 Task: Add the task  Create a new online booking system for a conference center to the section Dash Decathlon in the project AgileRescue and add a Due Date to the respective task as 2023/08/03
Action: Mouse moved to (62, 76)
Screenshot: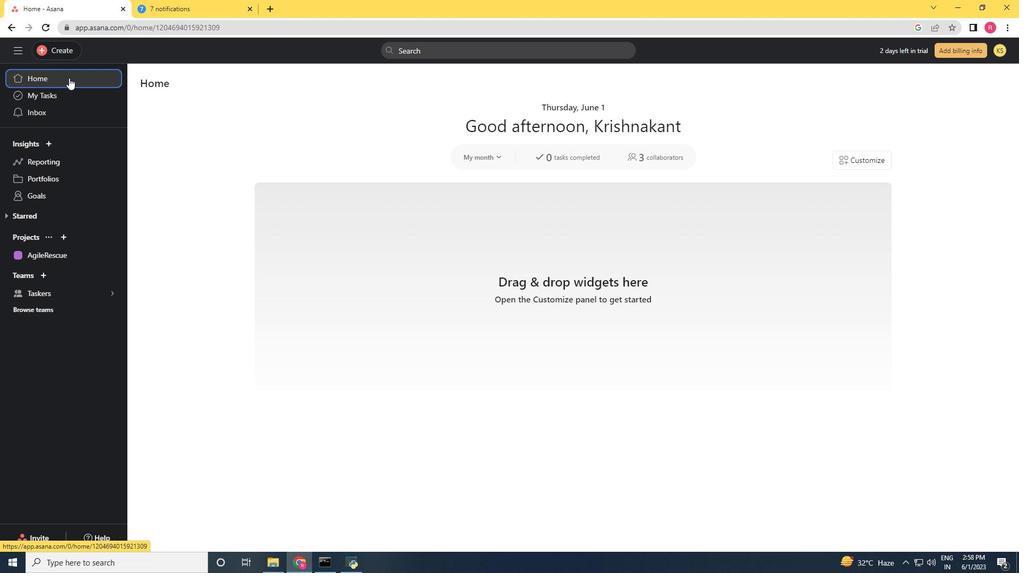 
Action: Mouse scrolled (62, 77) with delta (0, 0)
Screenshot: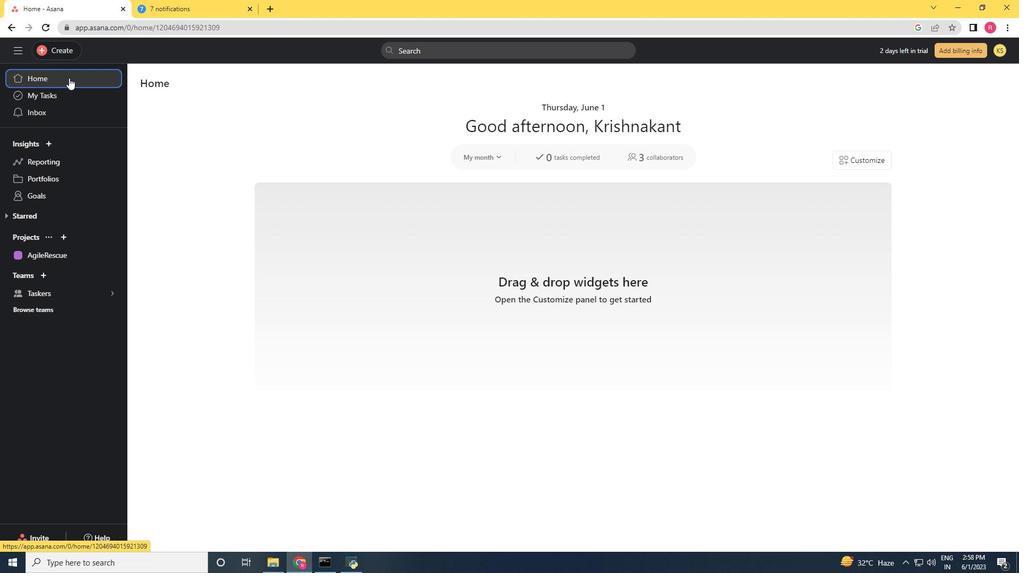 
Action: Mouse moved to (62, 252)
Screenshot: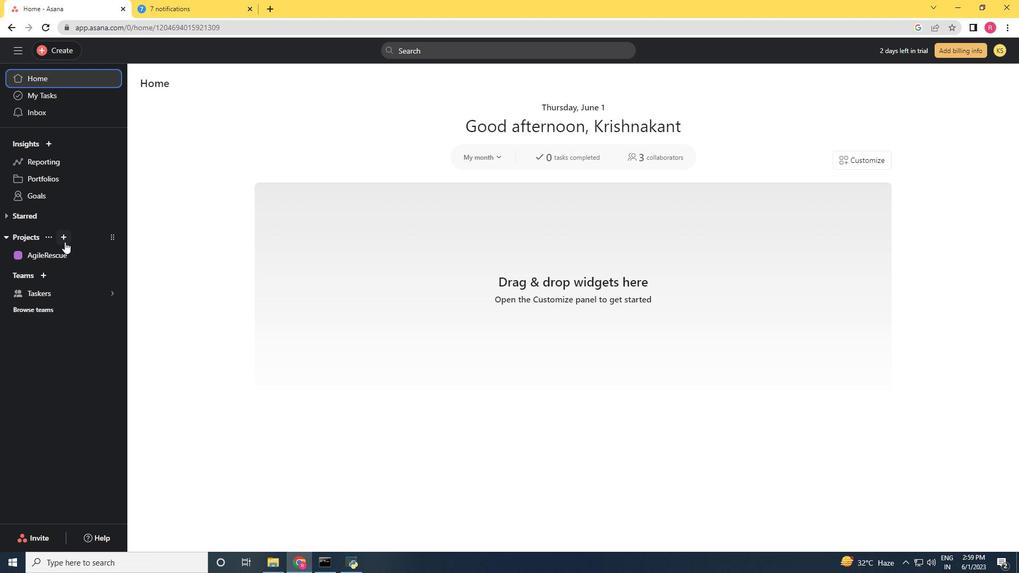 
Action: Mouse pressed left at (62, 252)
Screenshot: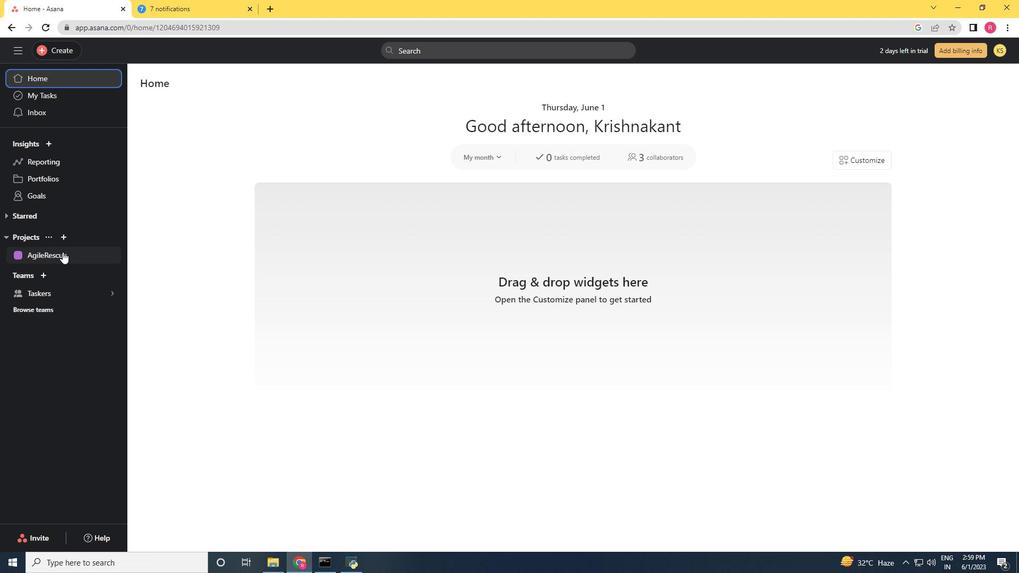 
Action: Mouse moved to (468, 339)
Screenshot: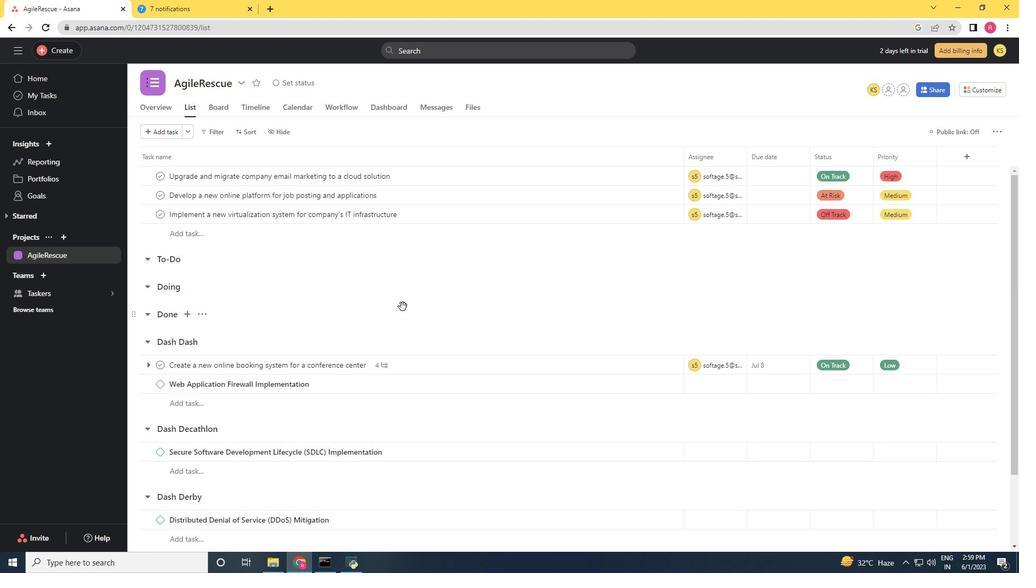 
Action: Mouse scrolled (468, 338) with delta (0, 0)
Screenshot: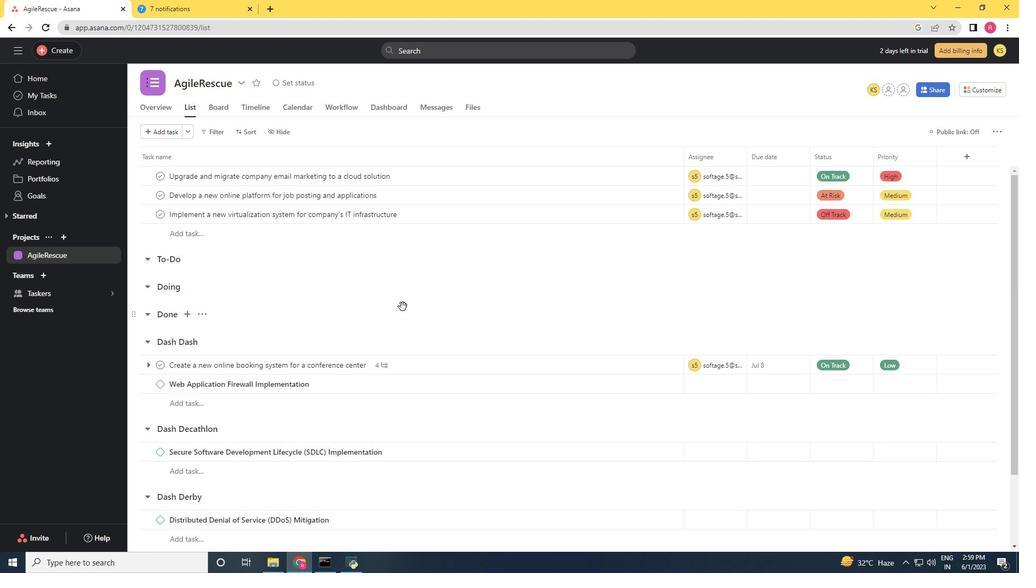 
Action: Mouse moved to (480, 346)
Screenshot: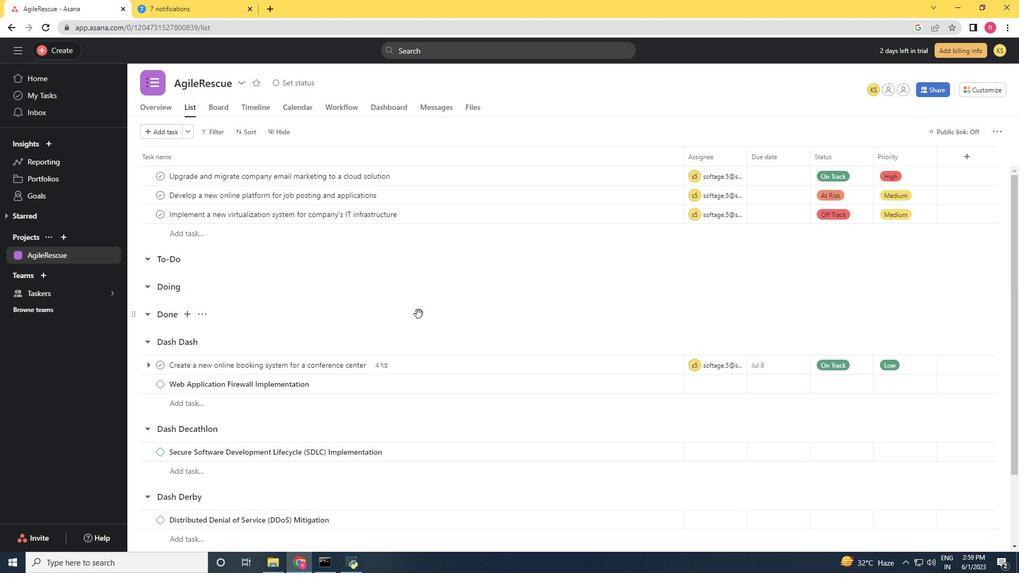 
Action: Mouse scrolled (480, 346) with delta (0, 0)
Screenshot: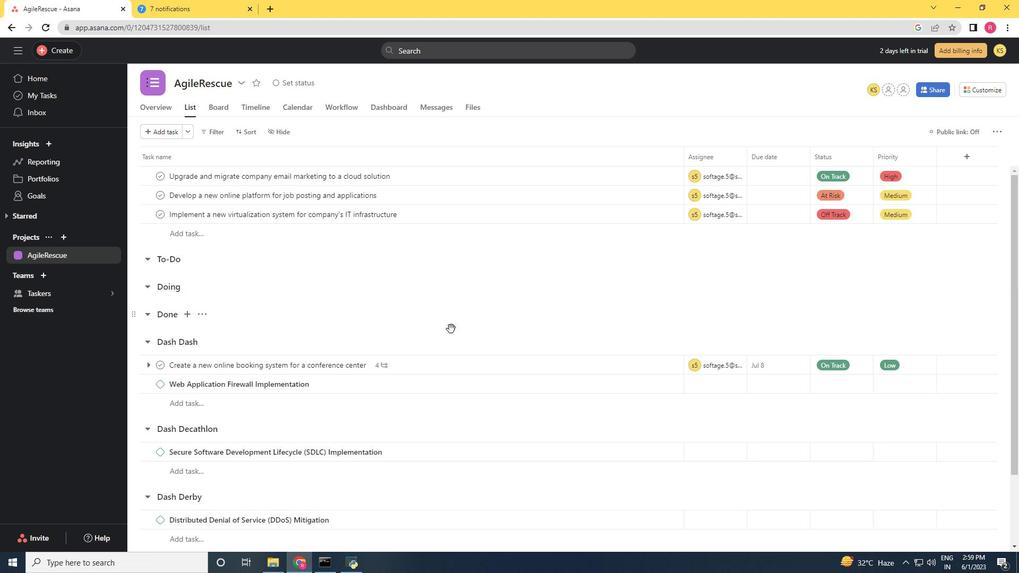 
Action: Mouse moved to (652, 278)
Screenshot: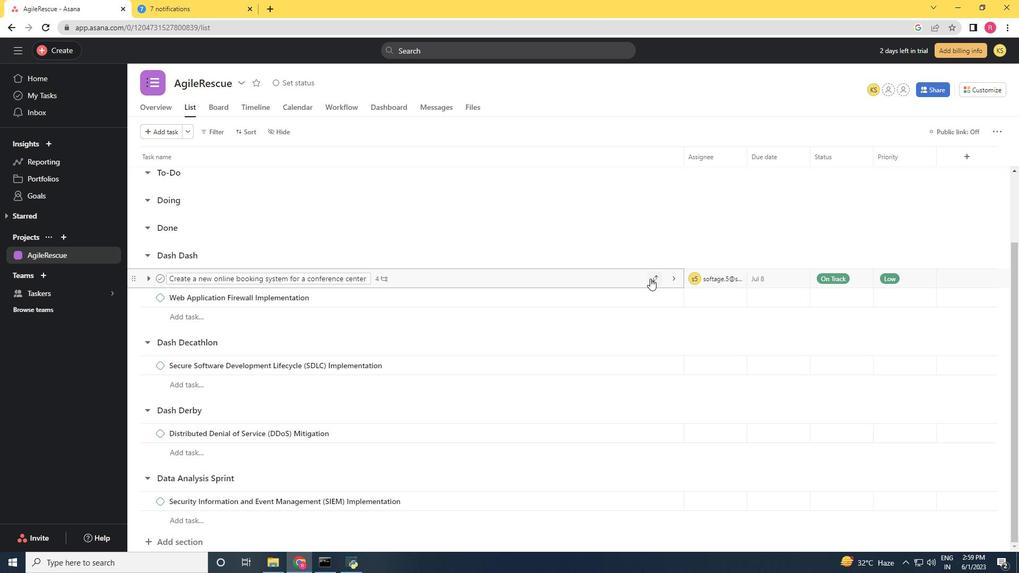 
Action: Mouse pressed left at (652, 278)
Screenshot: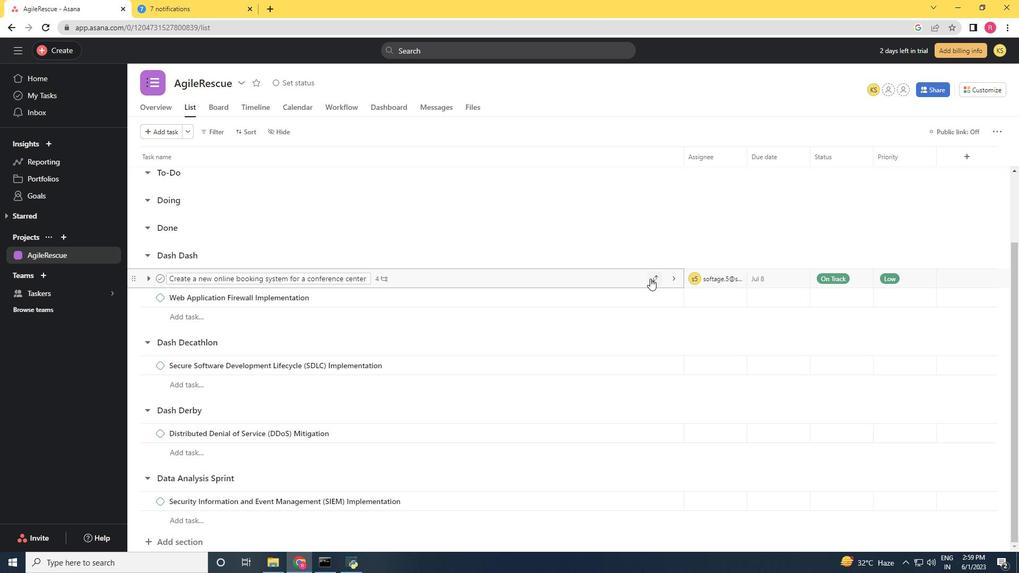 
Action: Mouse moved to (609, 413)
Screenshot: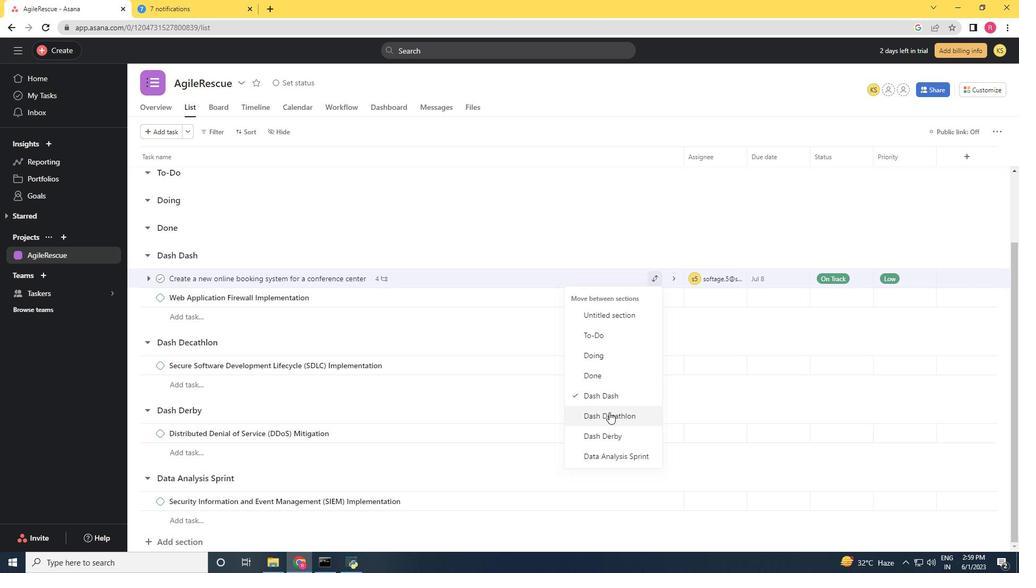 
Action: Mouse pressed left at (609, 413)
Screenshot: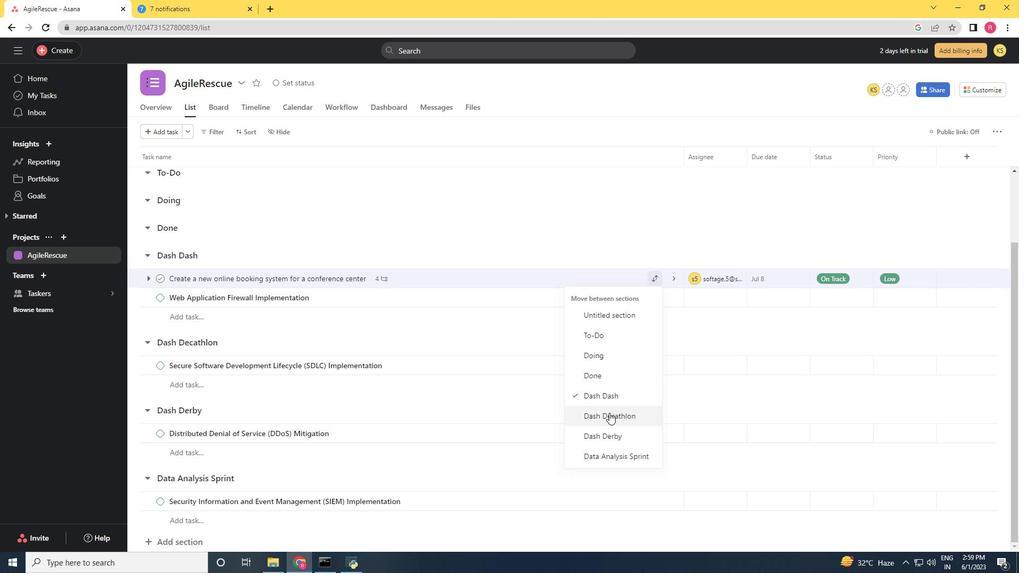 
Action: Mouse moved to (602, 392)
Screenshot: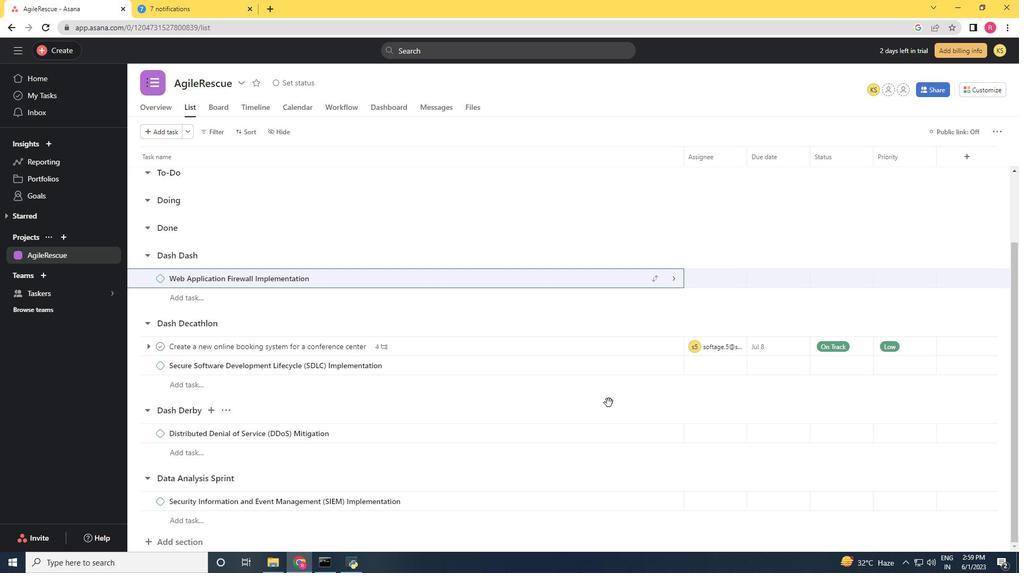 
Action: Mouse scrolled (602, 391) with delta (0, 0)
Screenshot: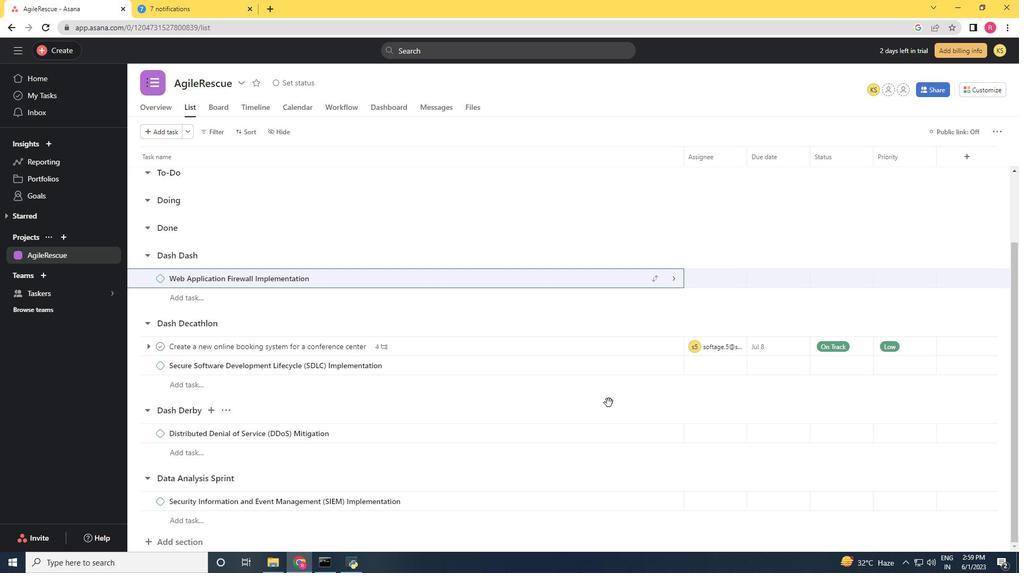 
Action: Mouse scrolled (602, 391) with delta (0, 0)
Screenshot: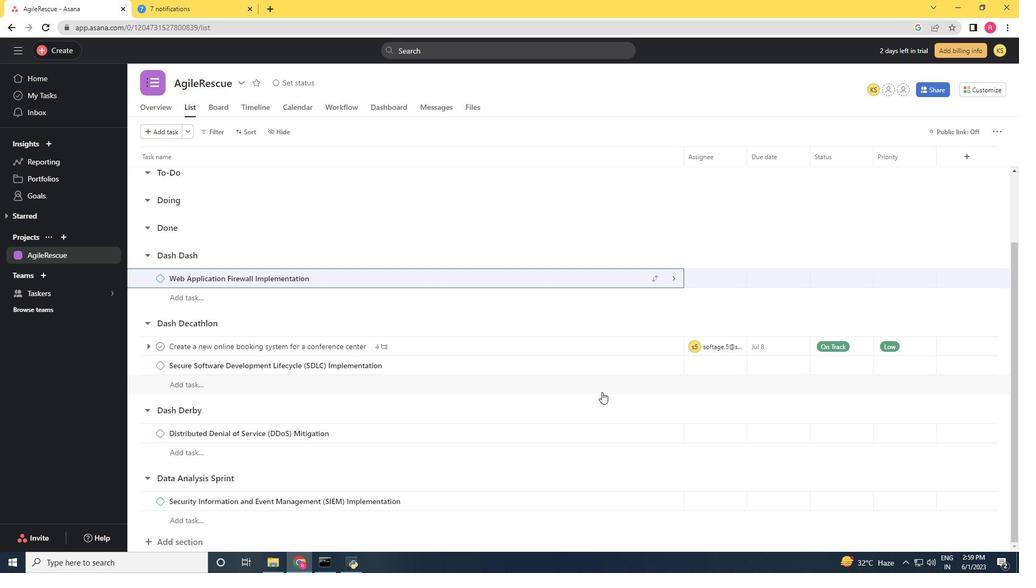 
Action: Mouse moved to (505, 345)
Screenshot: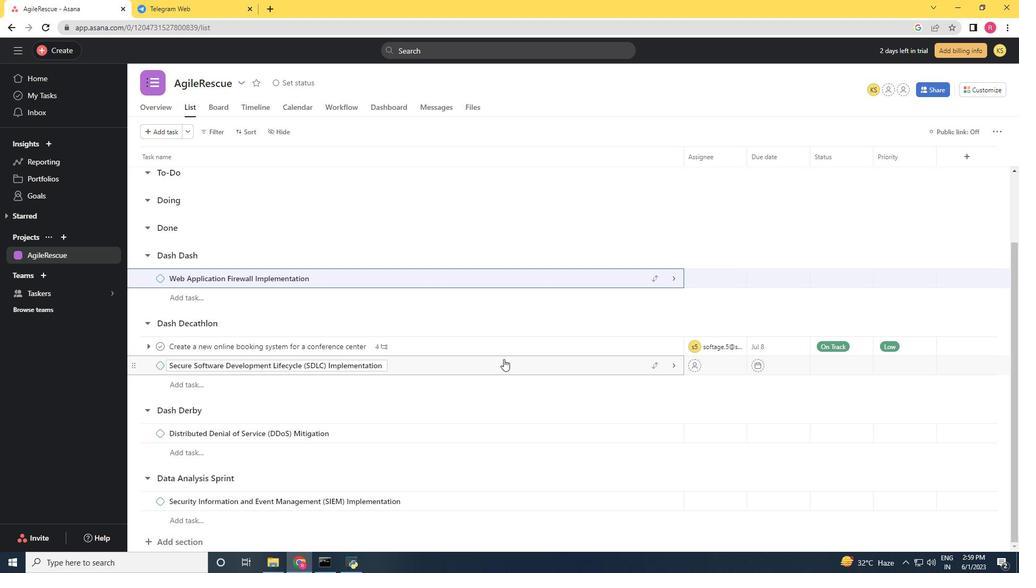 
Action: Mouse pressed left at (505, 345)
Screenshot: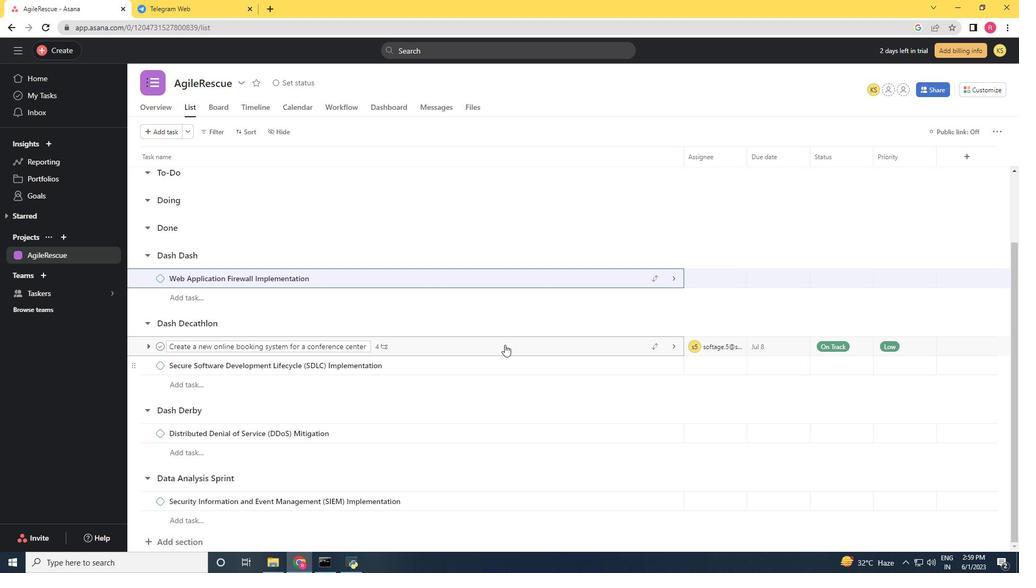 
Action: Mouse moved to (783, 229)
Screenshot: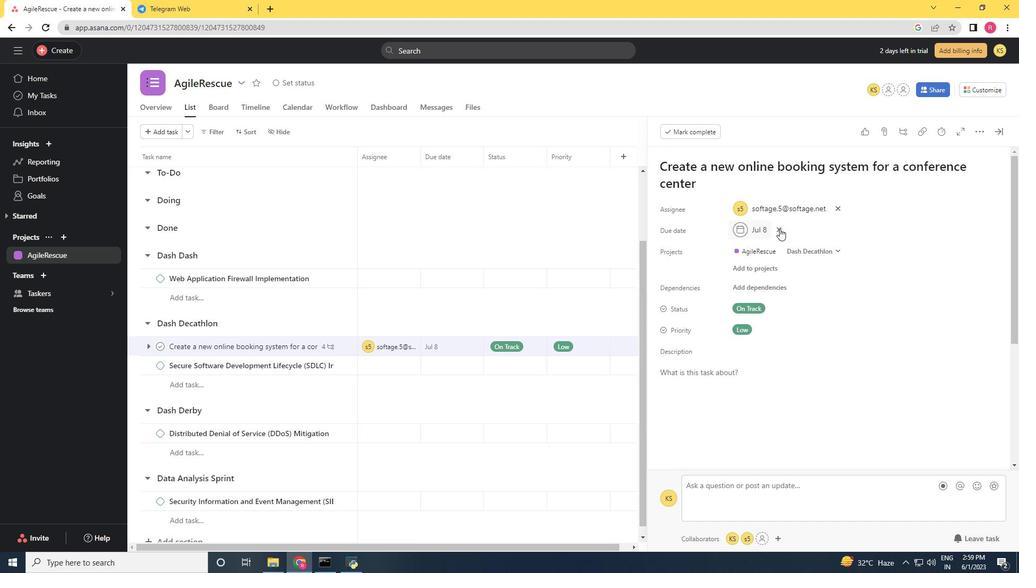 
Action: Mouse pressed left at (783, 229)
Screenshot: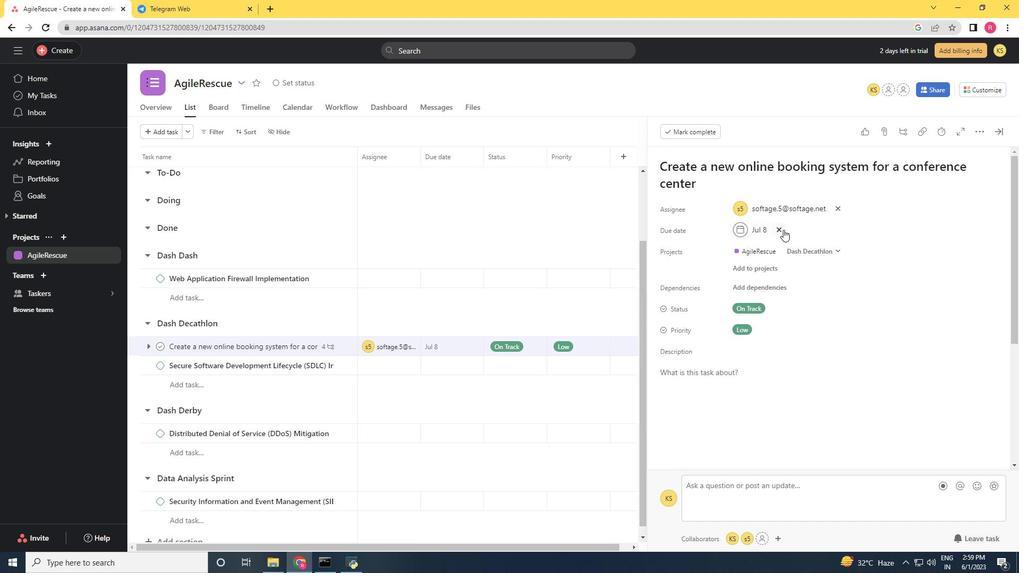 
Action: Mouse moved to (758, 231)
Screenshot: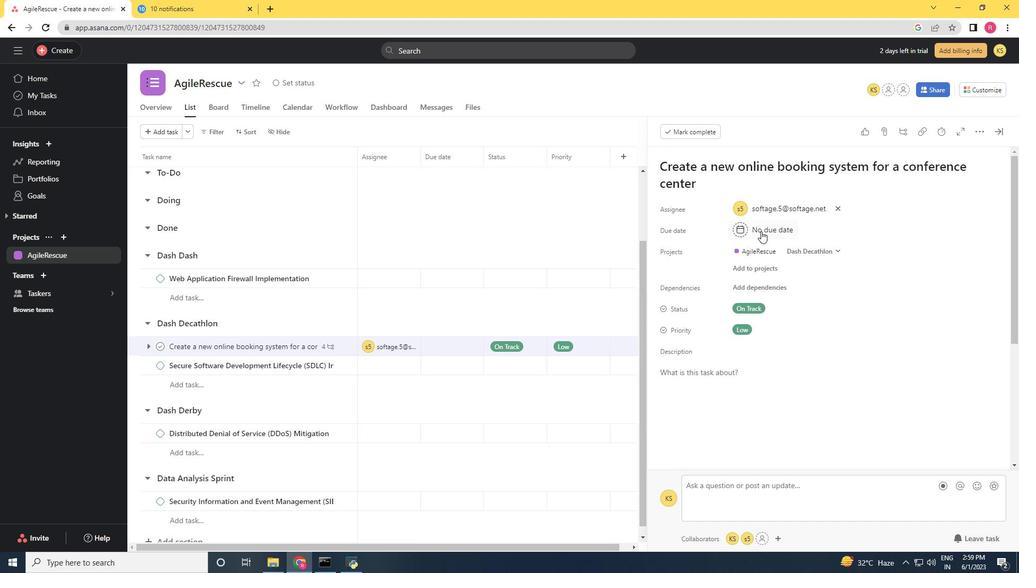 
Action: Mouse pressed left at (758, 231)
Screenshot: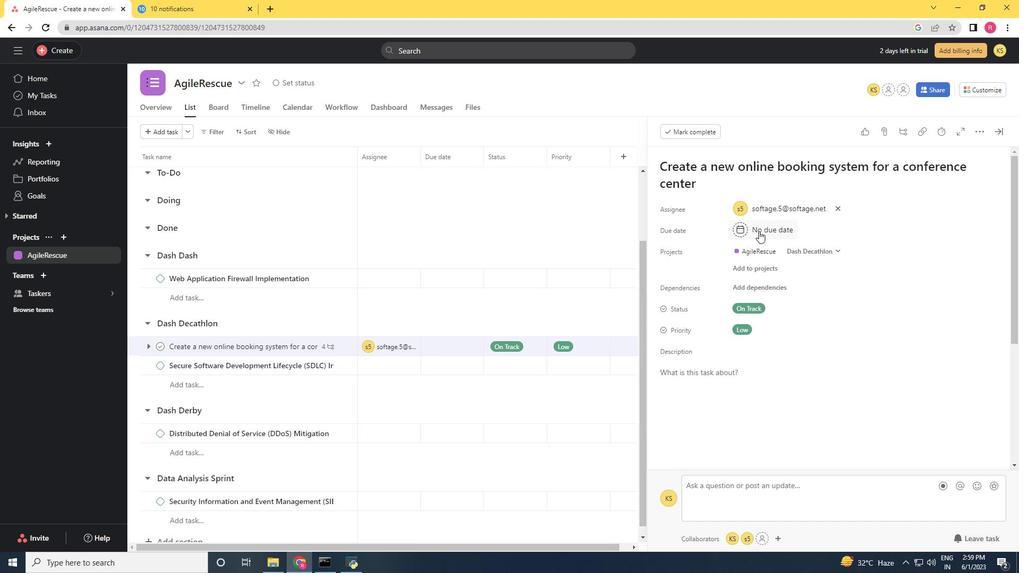 
Action: Mouse moved to (859, 284)
Screenshot: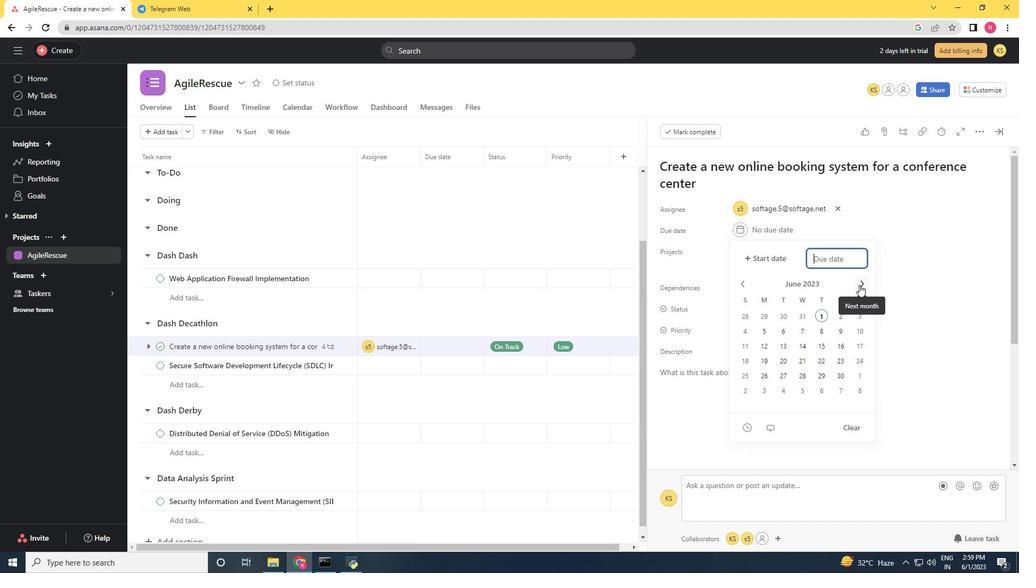
Action: Mouse pressed left at (859, 284)
Screenshot: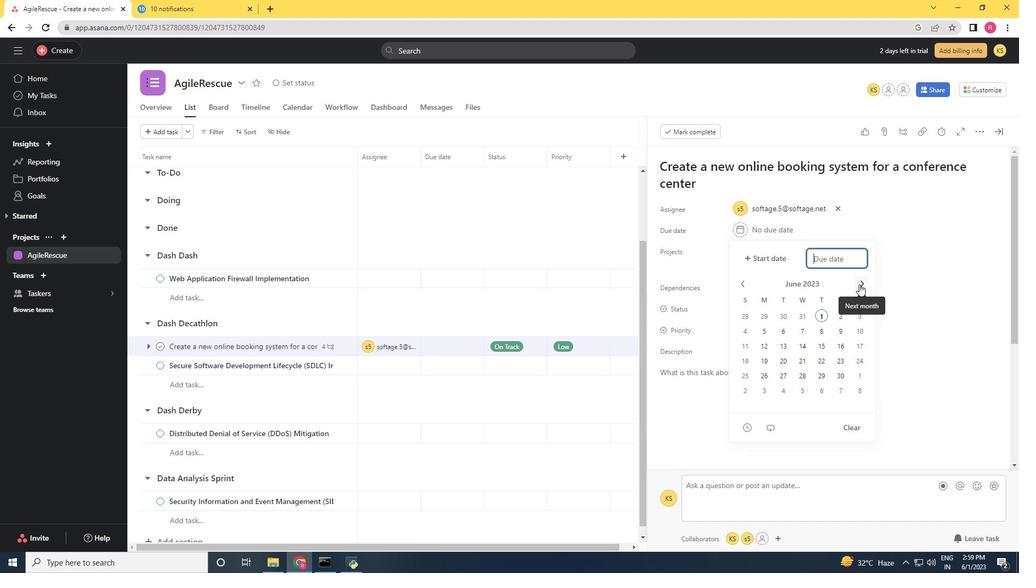 
Action: Mouse pressed left at (859, 284)
Screenshot: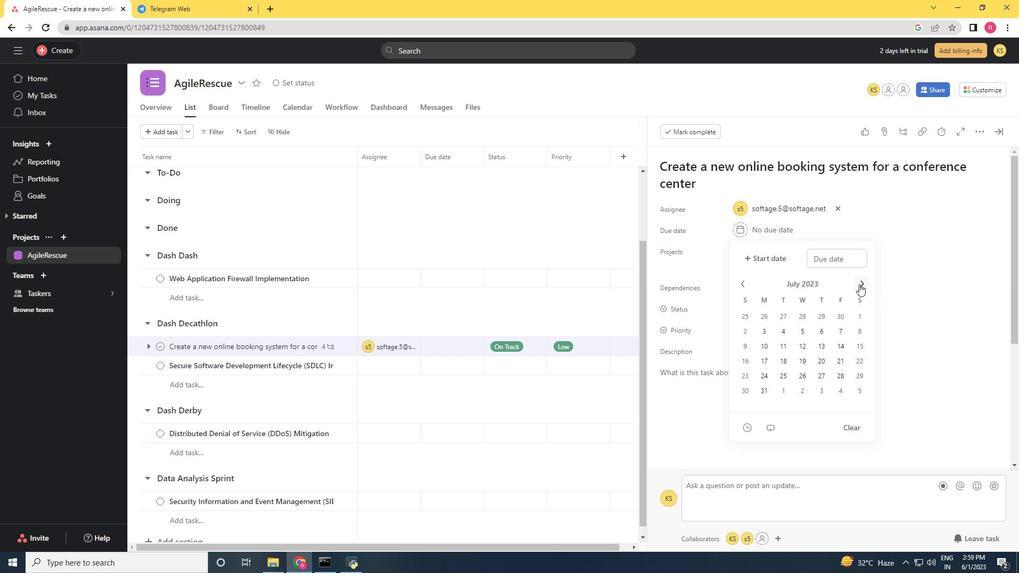 
Action: Mouse moved to (824, 313)
Screenshot: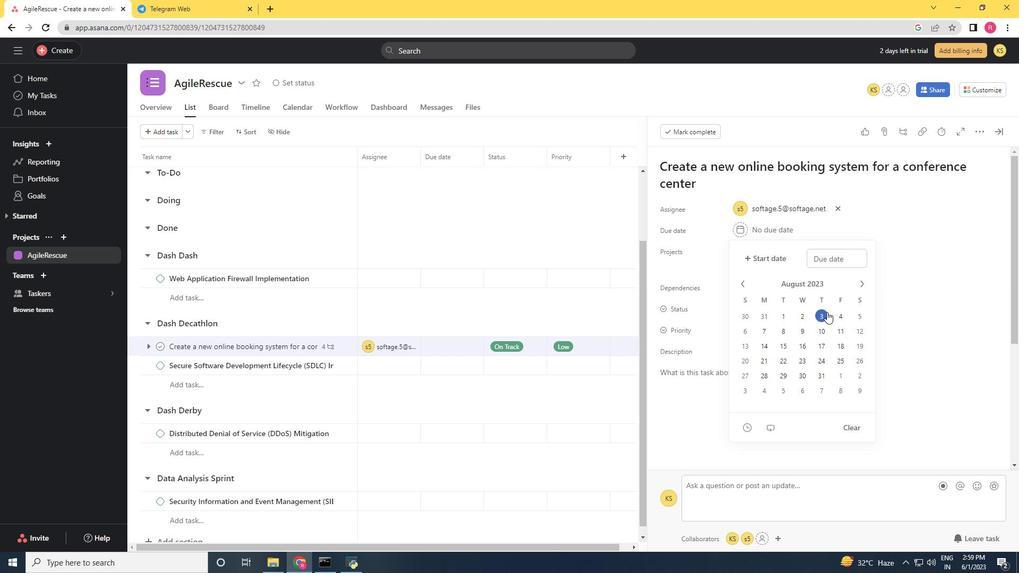 
Action: Mouse pressed left at (824, 313)
Screenshot: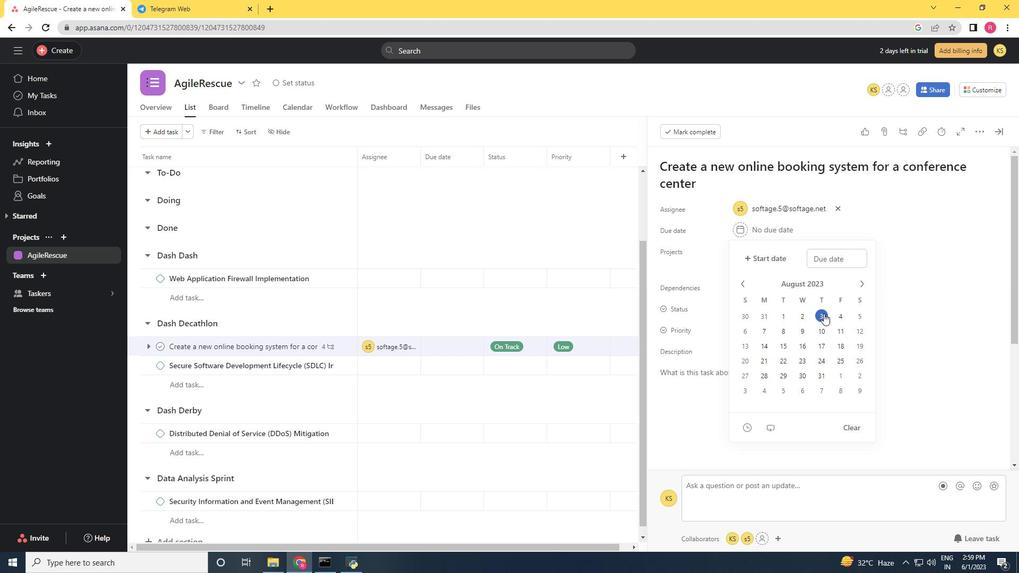 
Action: Mouse moved to (906, 306)
Screenshot: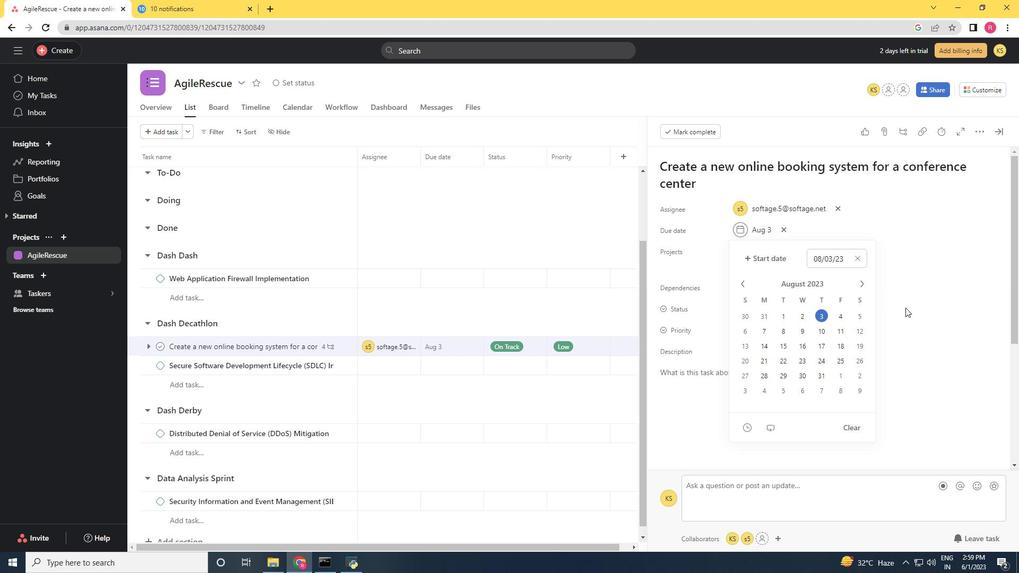 
Action: Mouse pressed left at (906, 306)
Screenshot: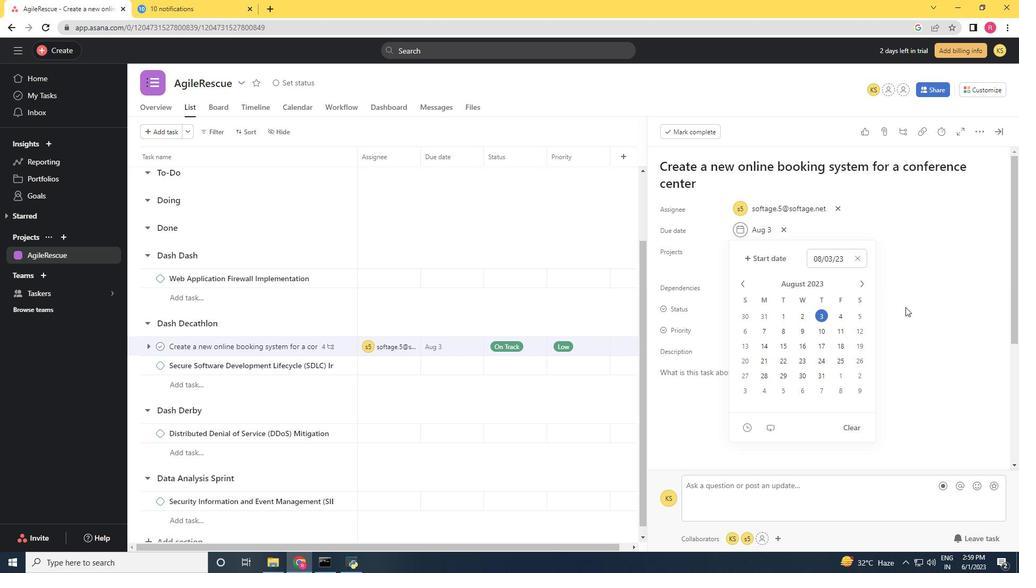 
Action: Mouse moved to (999, 134)
Screenshot: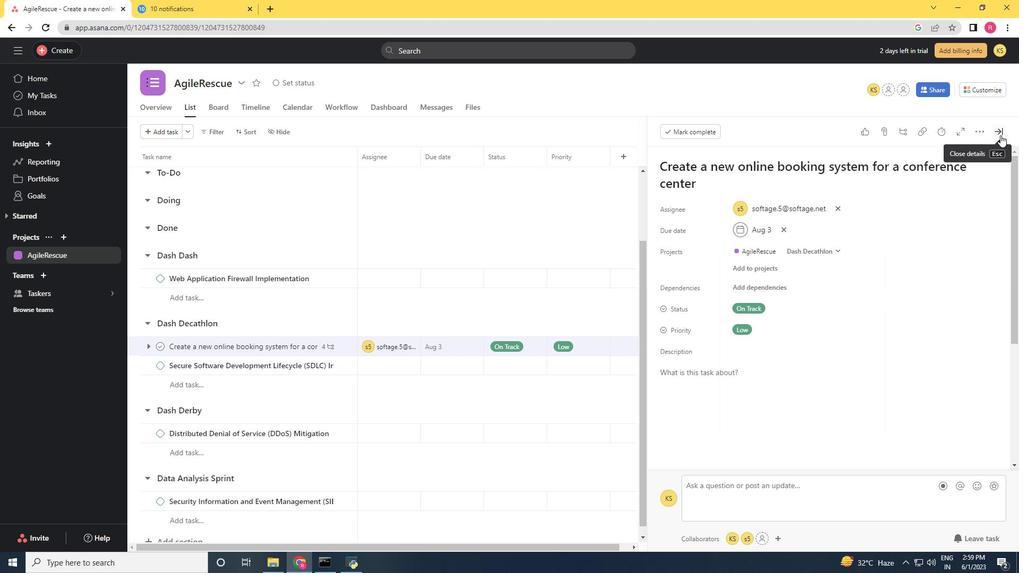 
Action: Mouse pressed left at (999, 134)
Screenshot: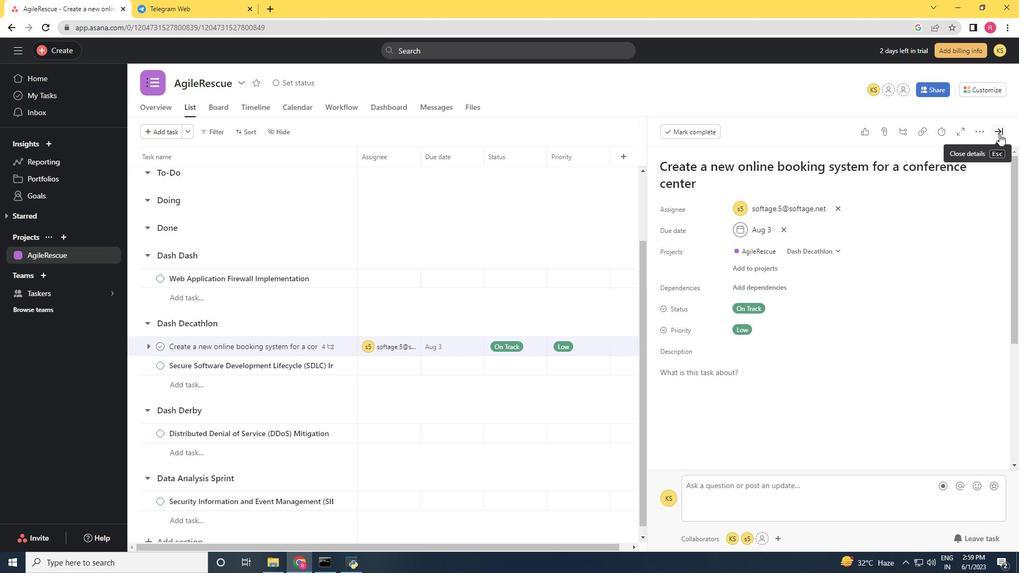 
Action: Mouse moved to (481, 259)
Screenshot: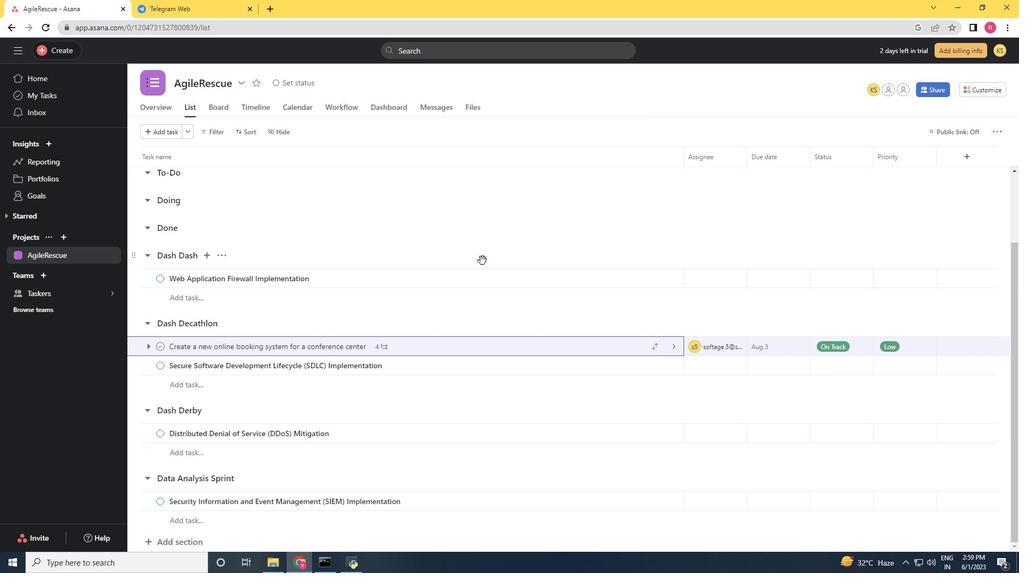 
